 Task: Use the formula "FINDB" in spreadsheet "Project protfolio".
Action: Mouse moved to (685, 108)
Screenshot: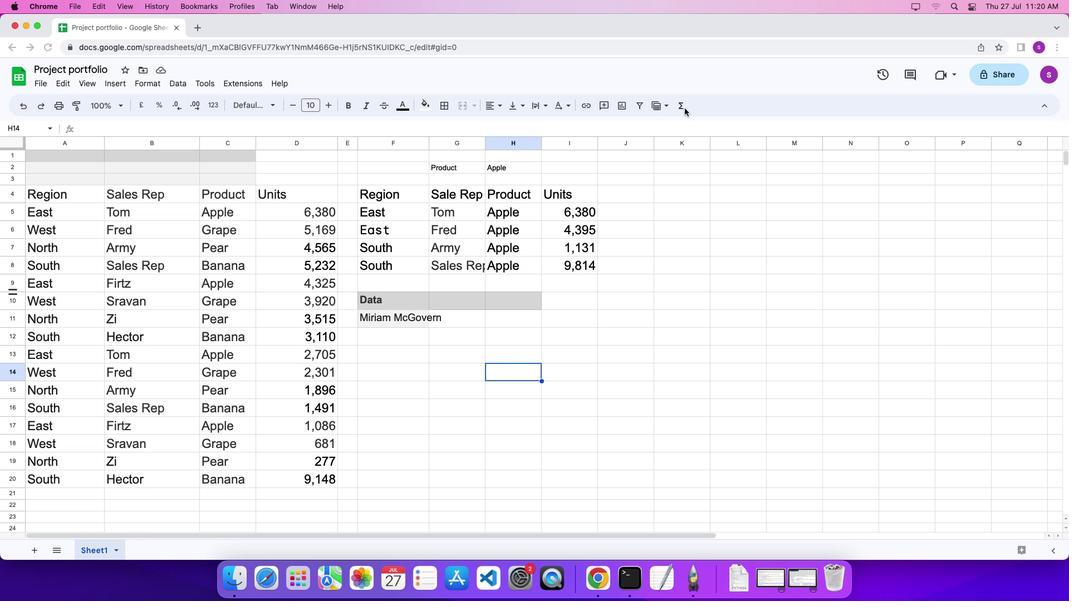 
Action: Mouse pressed left at (685, 108)
Screenshot: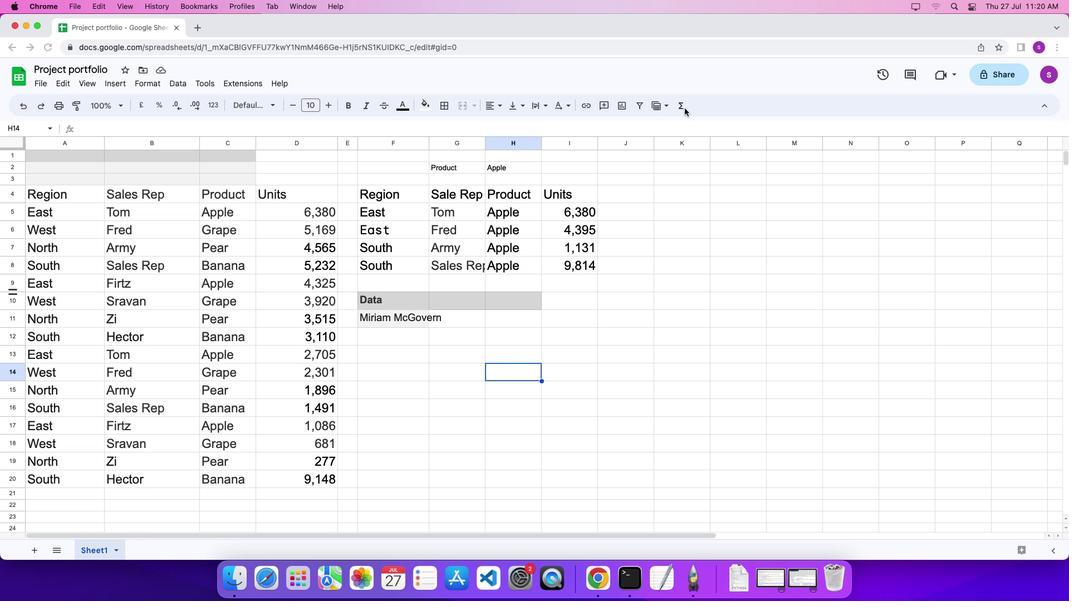 
Action: Mouse moved to (677, 103)
Screenshot: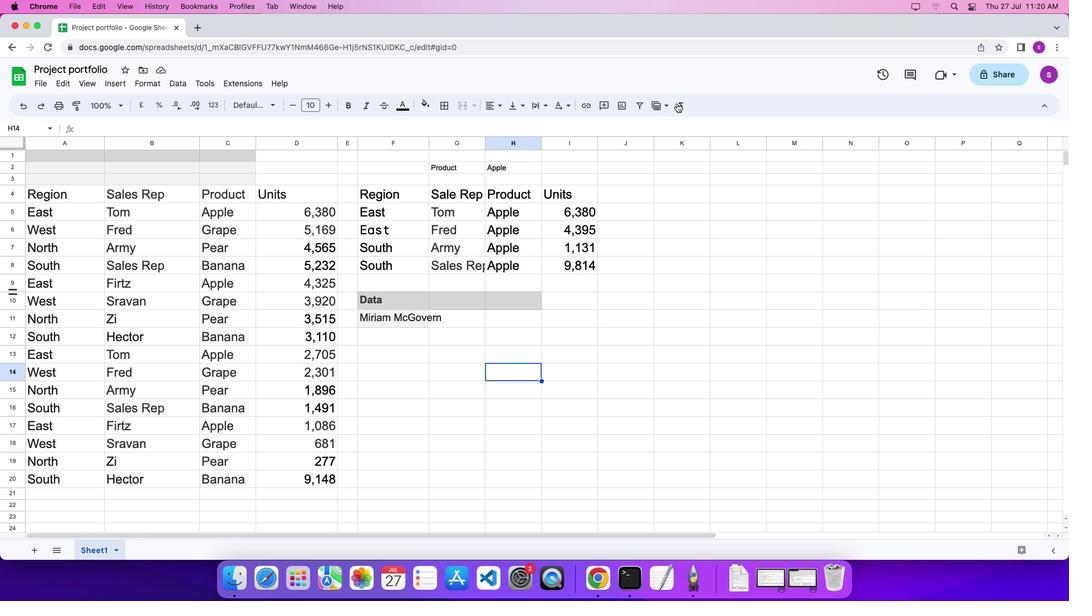 
Action: Mouse pressed left at (677, 103)
Screenshot: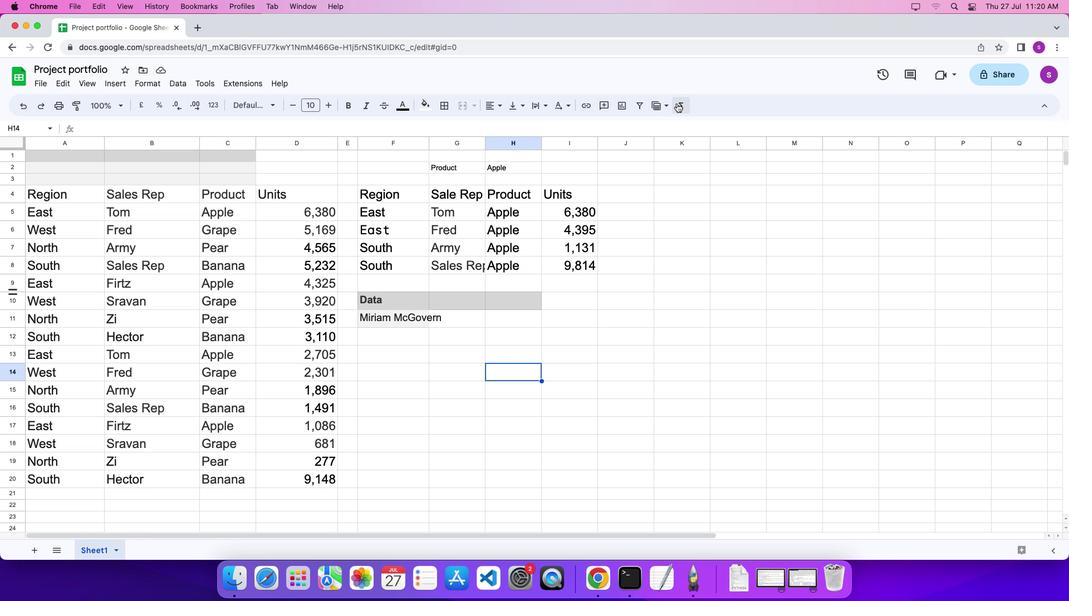 
Action: Mouse moved to (838, 518)
Screenshot: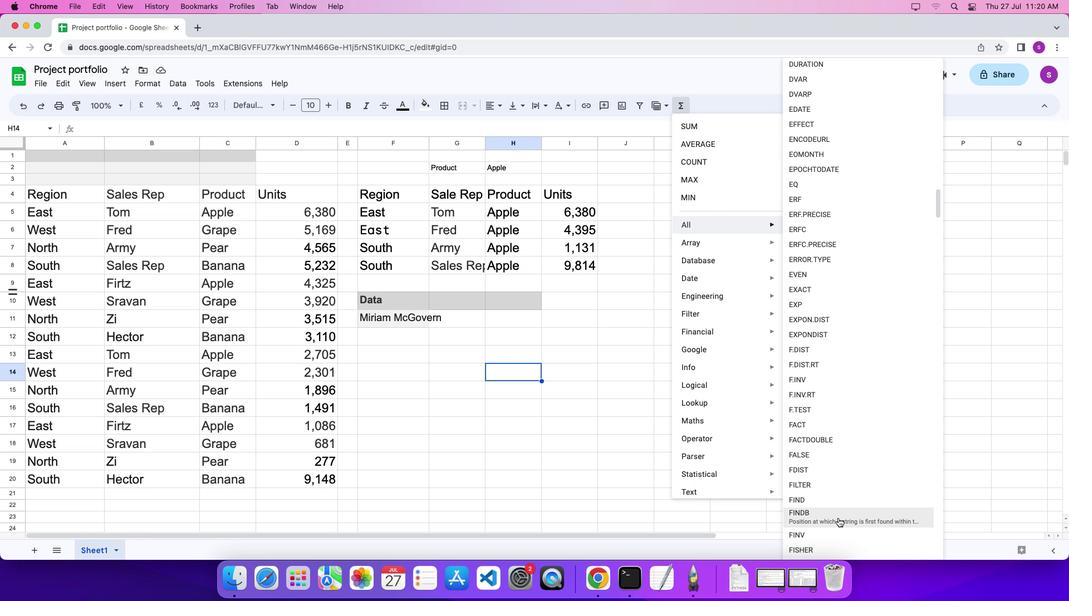 
Action: Mouse pressed left at (838, 518)
Screenshot: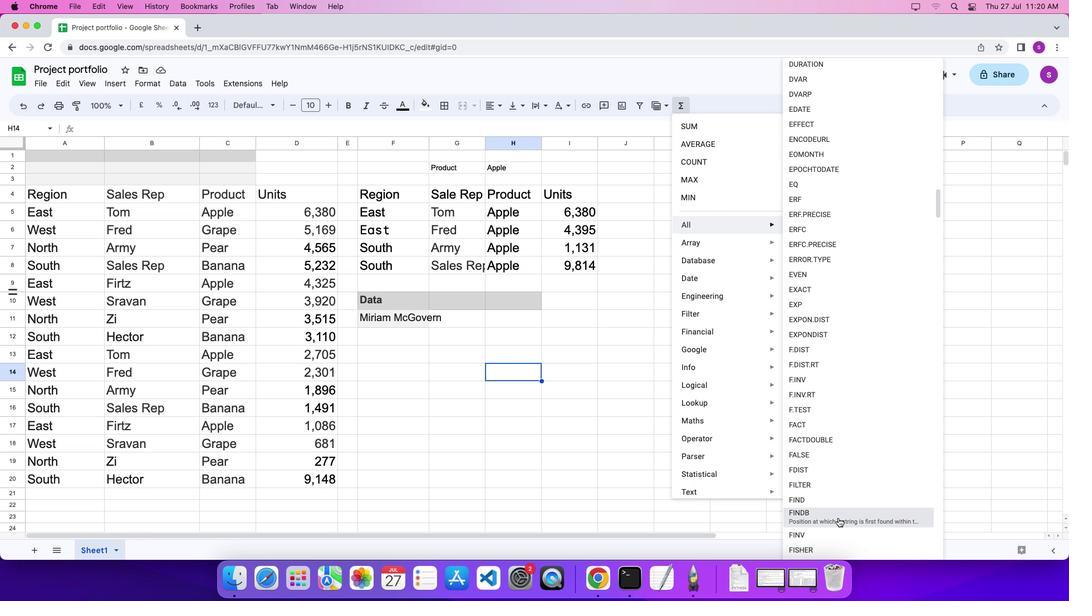 
Action: Mouse moved to (416, 315)
Screenshot: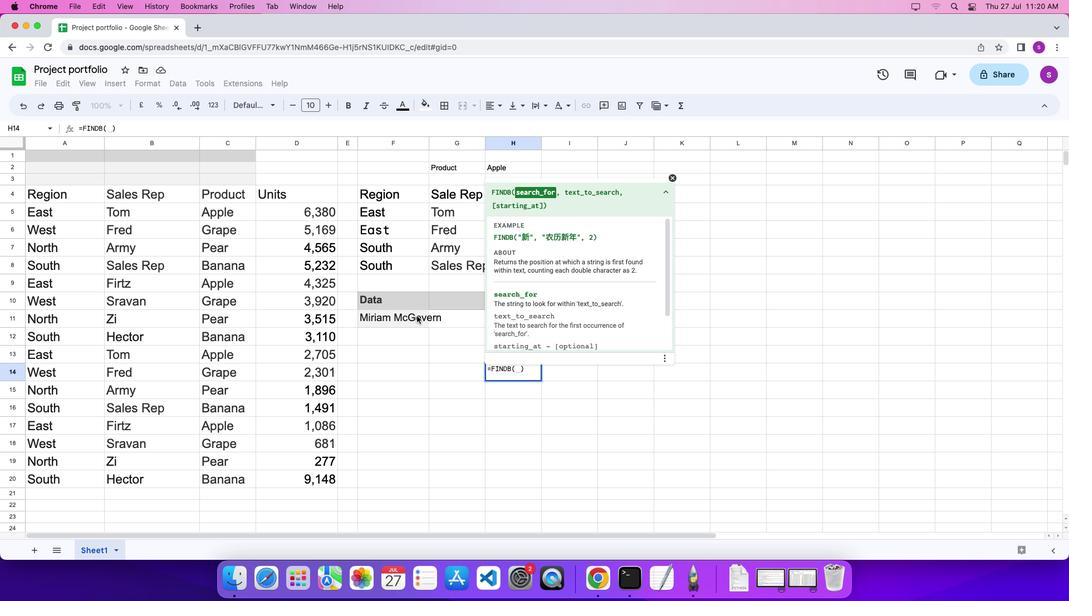 
Action: Mouse pressed left at (416, 315)
Screenshot: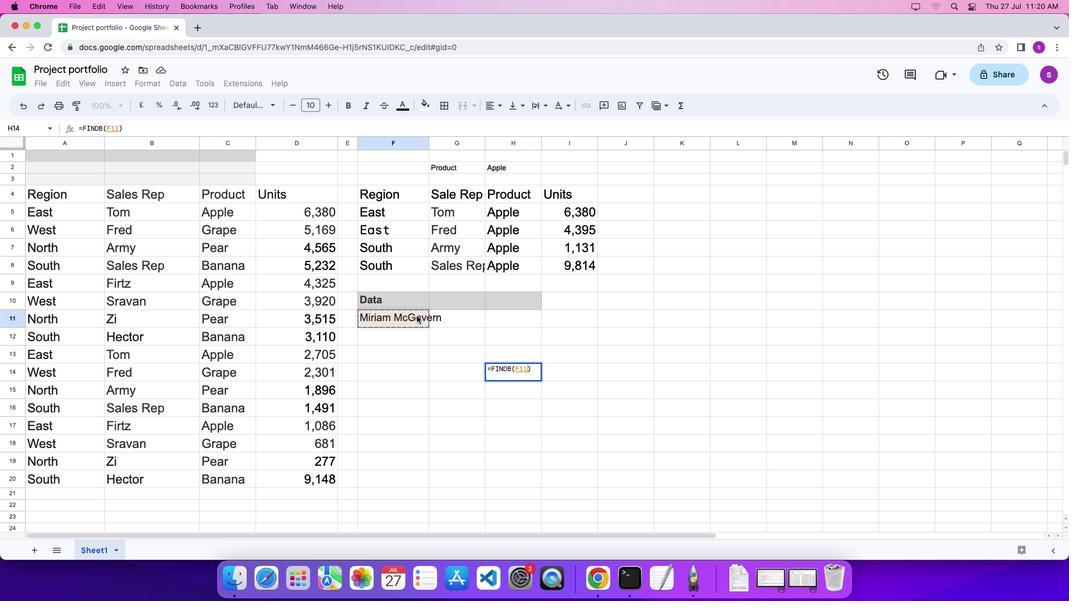 
Action: Mouse moved to (445, 326)
Screenshot: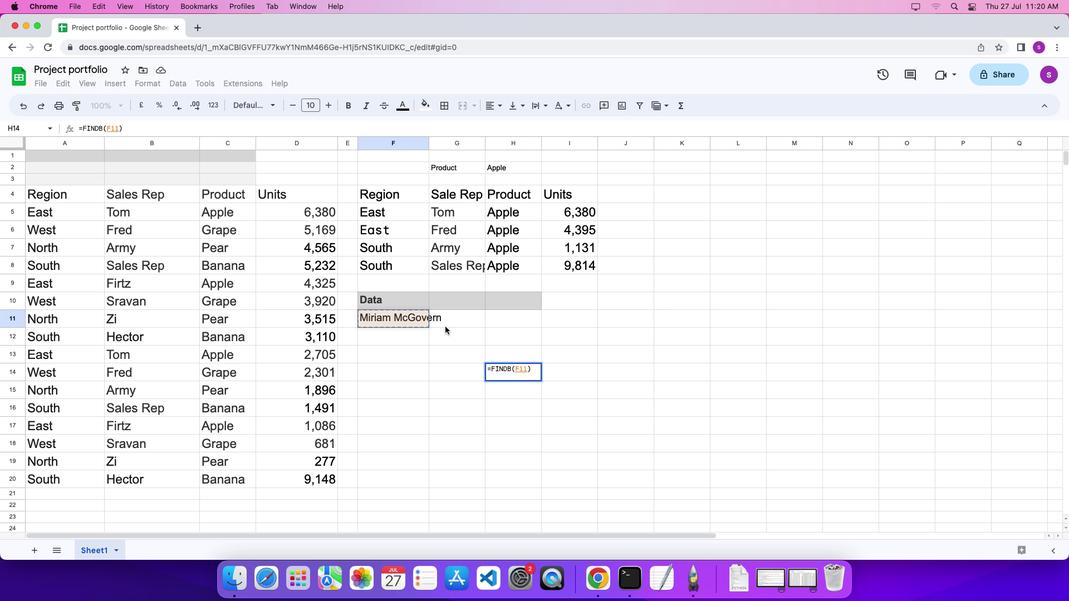 
Action: Key pressed ','Key.backspaceKey.leftKey.leftKey.left','Key.leftKey.shiftKey.shift_r'"'Key.shift_rKey.shift'M'Key.shift_r'"''\x03'
Screenshot: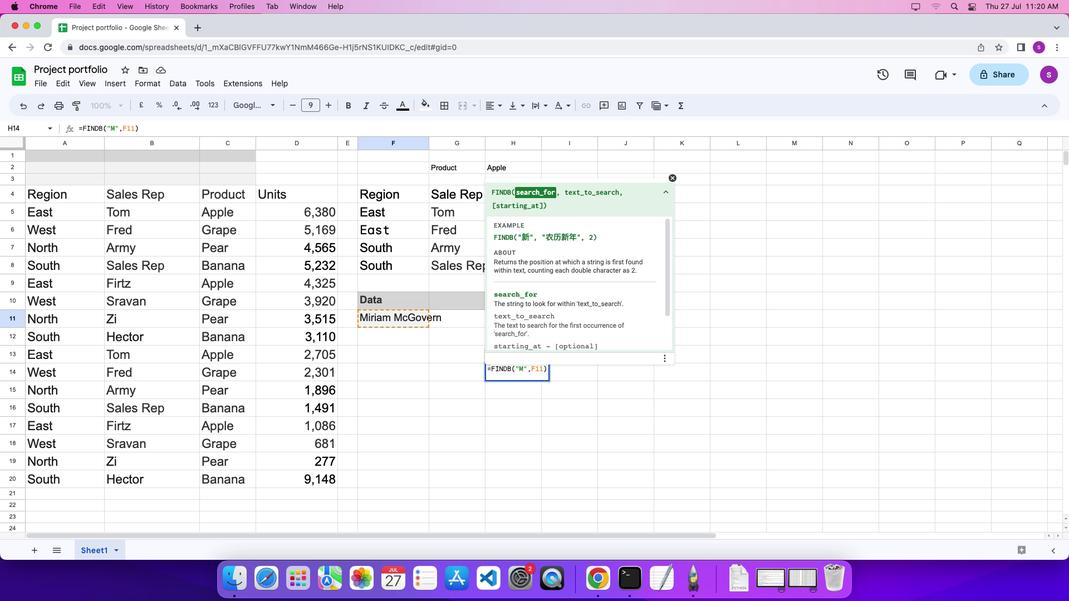 
